 Task: Create a due date automation trigger when advanced on, on the wednesday of the week before a card is due add dates without a complete due date at 11:00 AM.
Action: Mouse moved to (1123, 88)
Screenshot: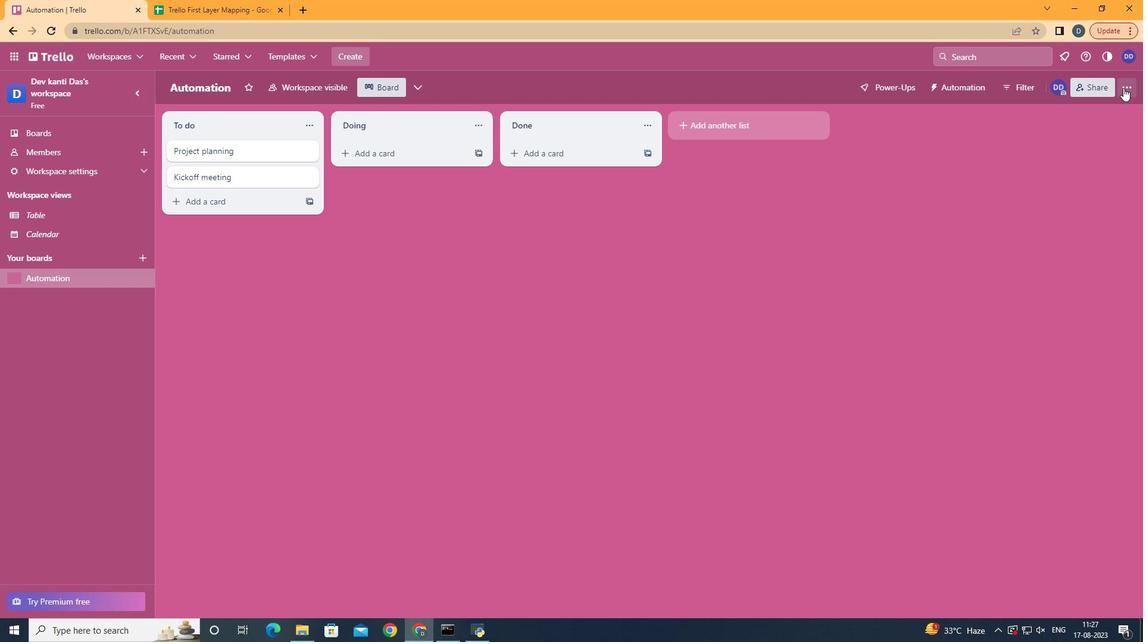 
Action: Mouse pressed left at (1123, 88)
Screenshot: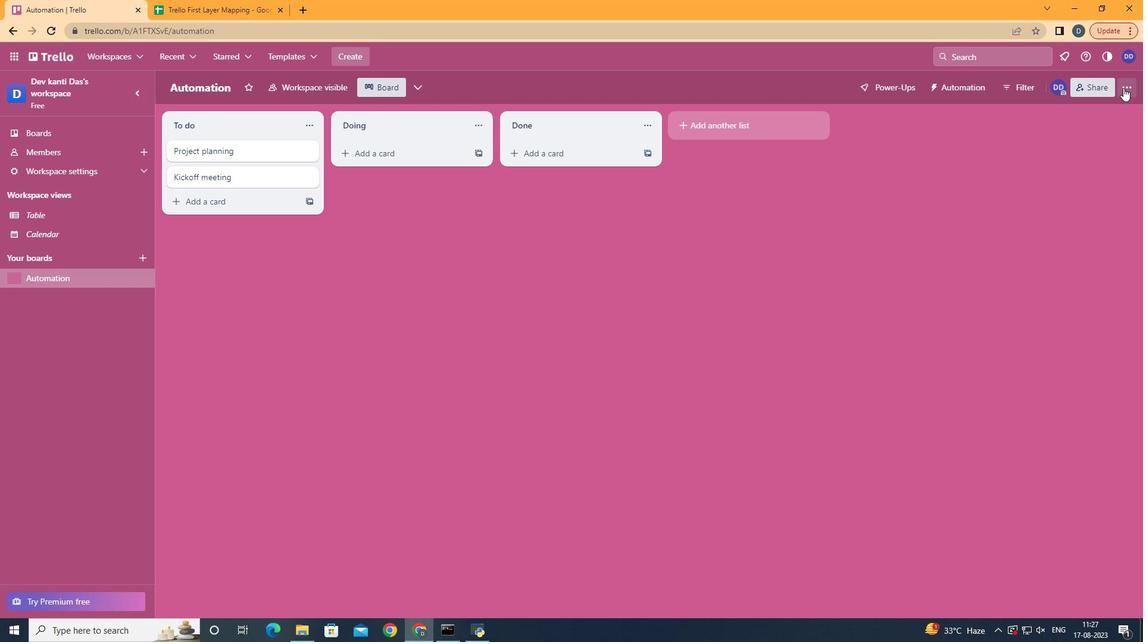 
Action: Mouse moved to (1083, 246)
Screenshot: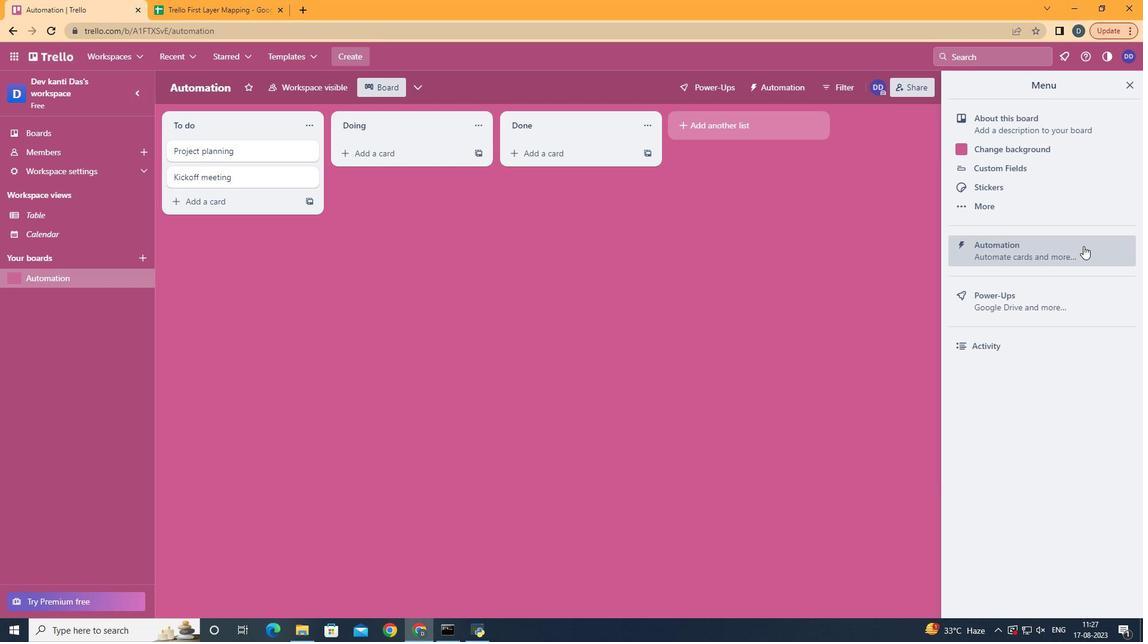 
Action: Mouse pressed left at (1083, 246)
Screenshot: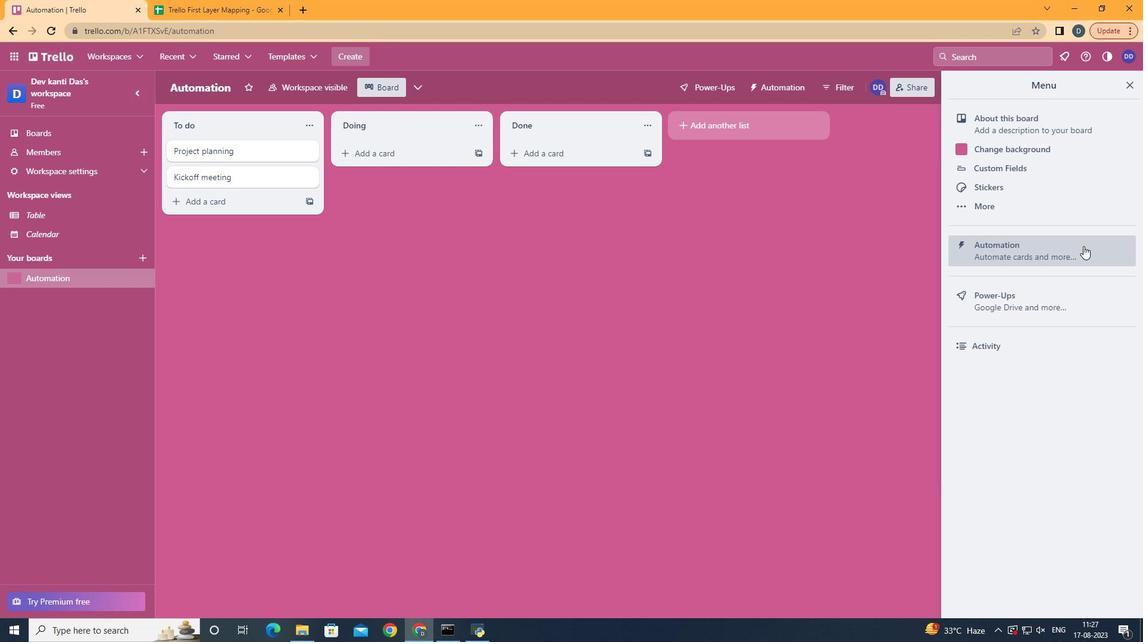 
Action: Mouse moved to (222, 241)
Screenshot: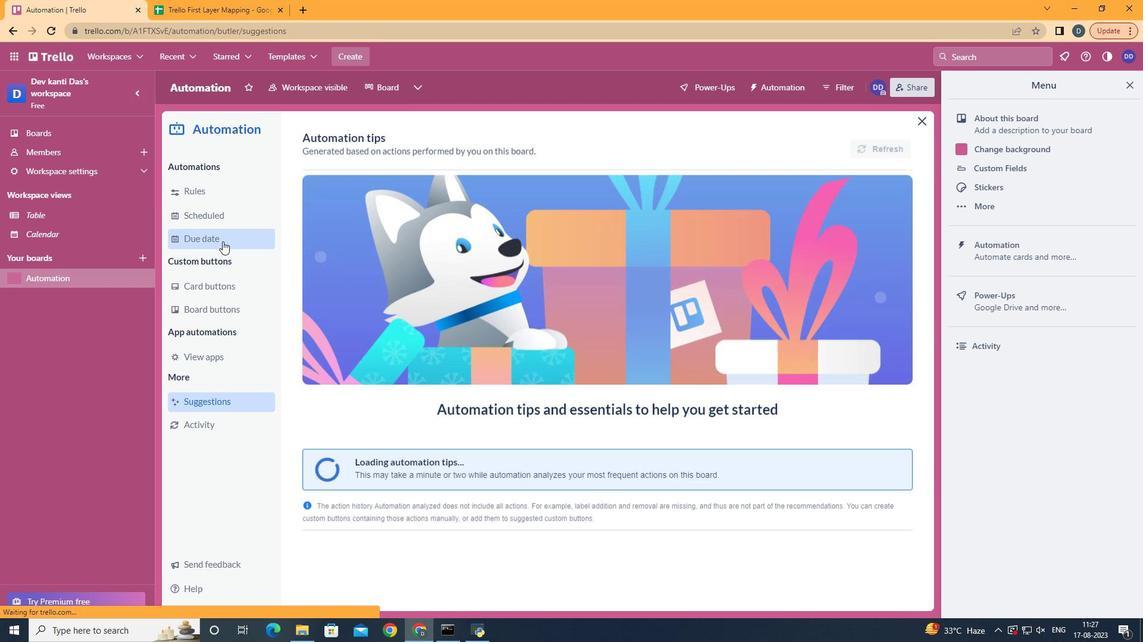 
Action: Mouse pressed left at (222, 241)
Screenshot: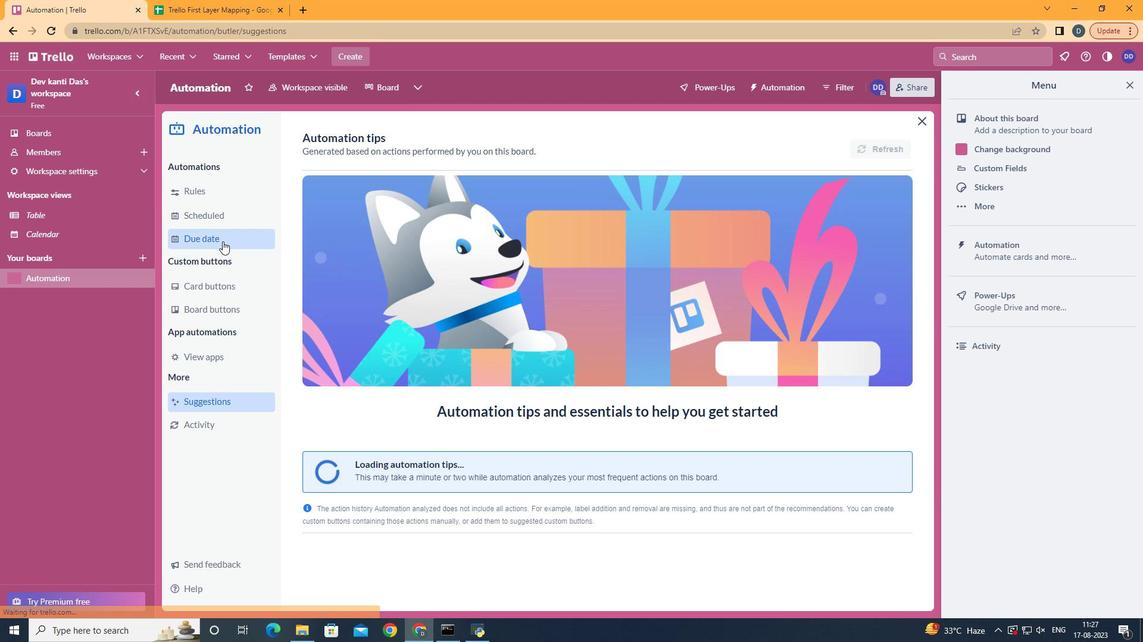 
Action: Mouse moved to (828, 145)
Screenshot: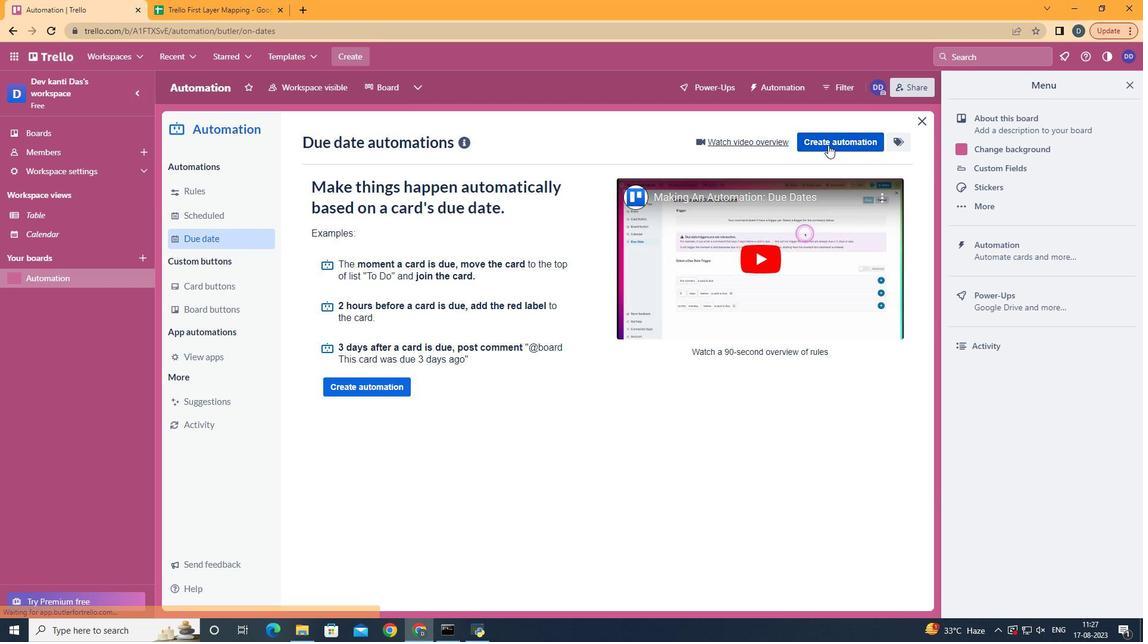 
Action: Mouse pressed left at (828, 145)
Screenshot: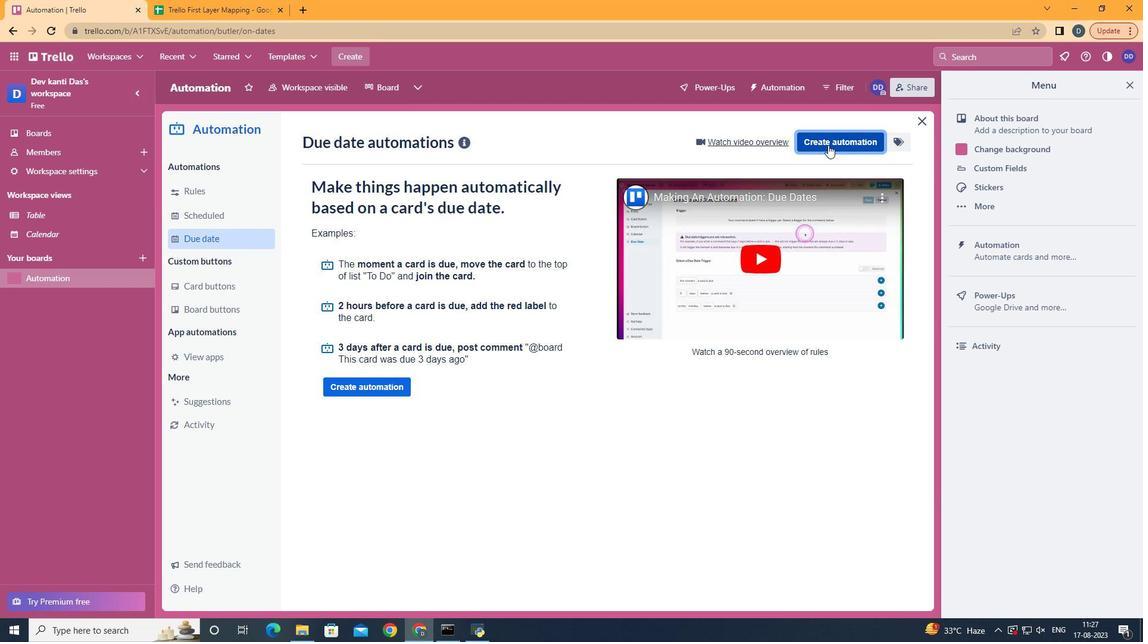 
Action: Mouse moved to (647, 262)
Screenshot: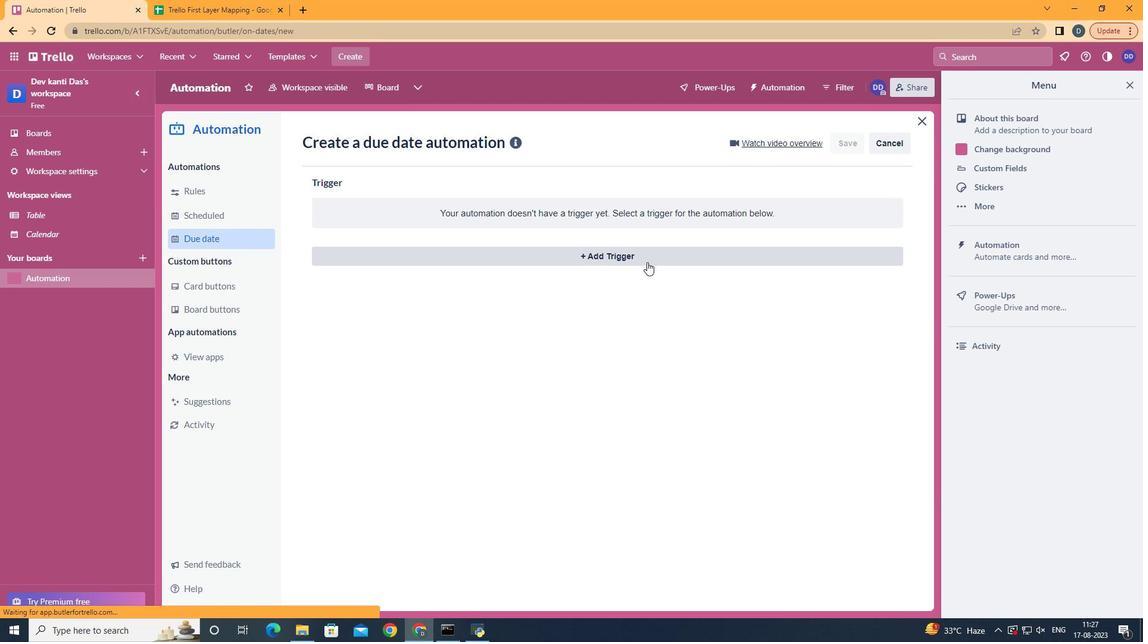 
Action: Mouse pressed left at (647, 262)
Screenshot: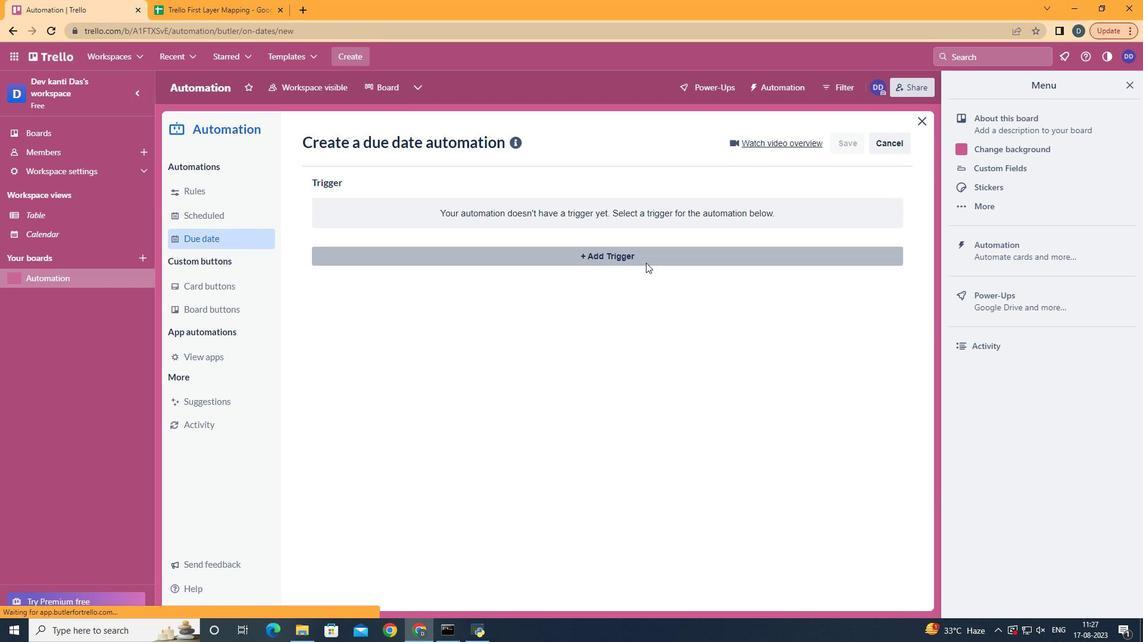 
Action: Mouse moved to (391, 362)
Screenshot: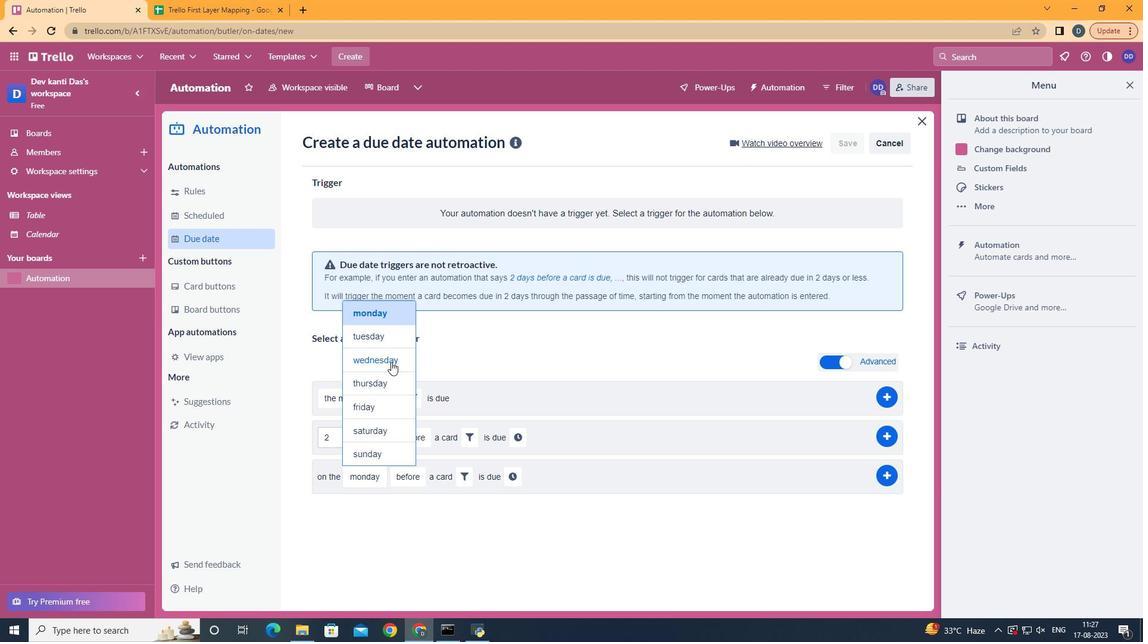 
Action: Mouse pressed left at (391, 362)
Screenshot: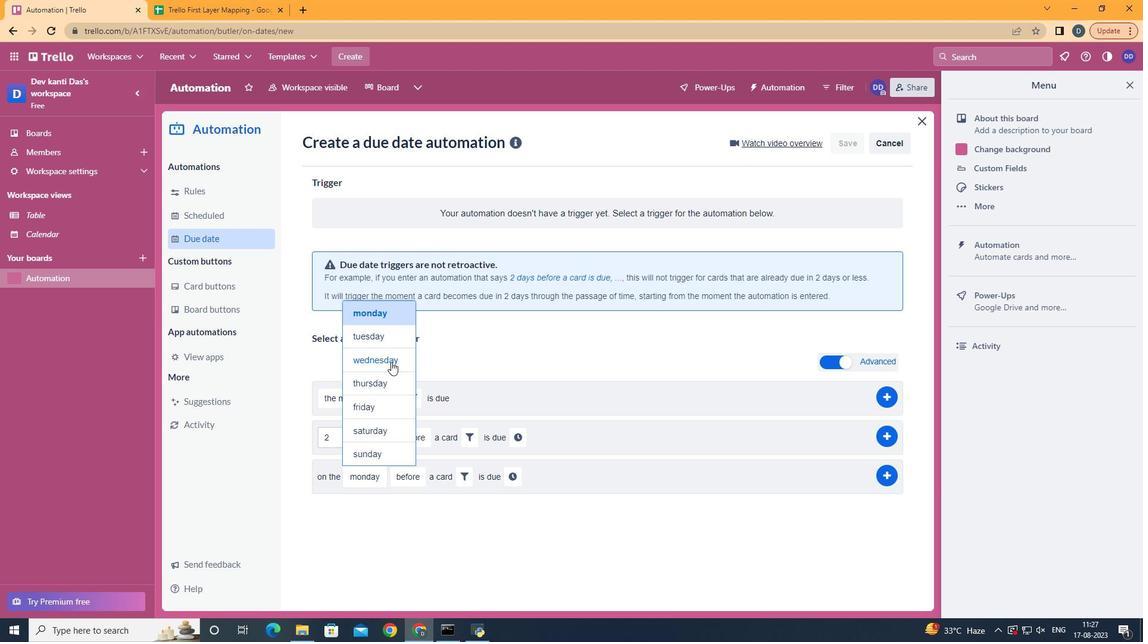 
Action: Mouse moved to (451, 571)
Screenshot: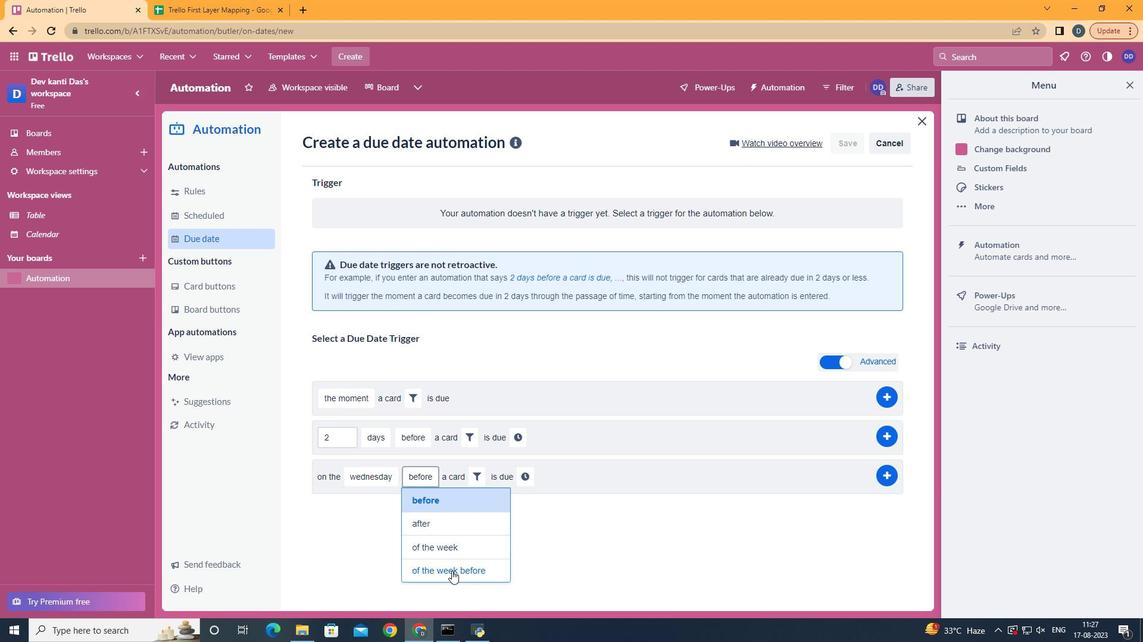 
Action: Mouse pressed left at (451, 571)
Screenshot: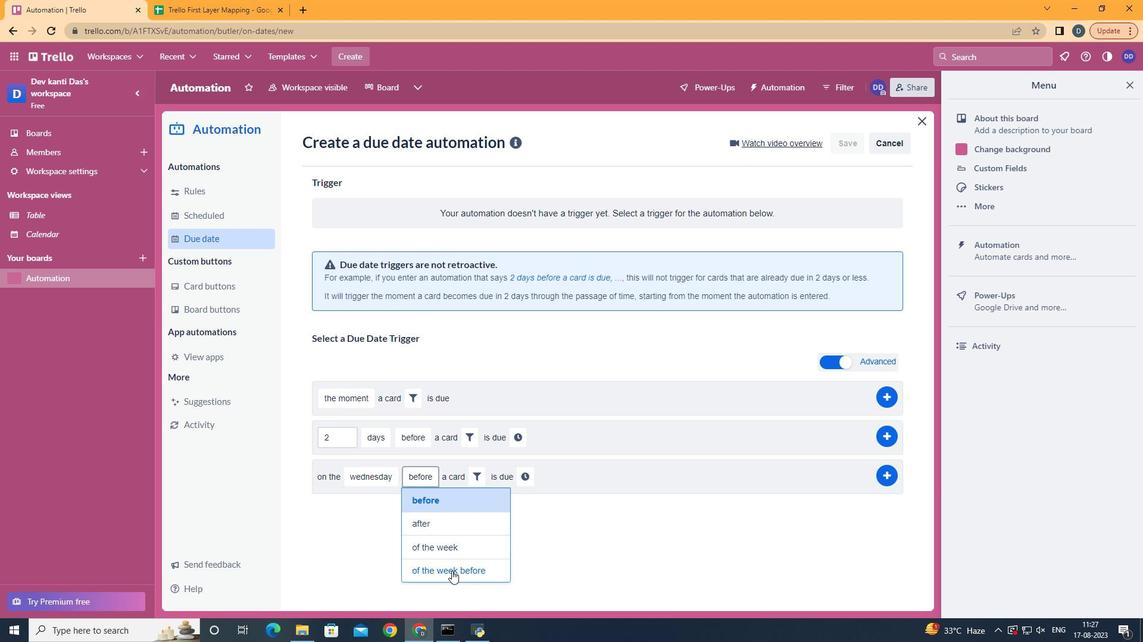 
Action: Mouse moved to (524, 467)
Screenshot: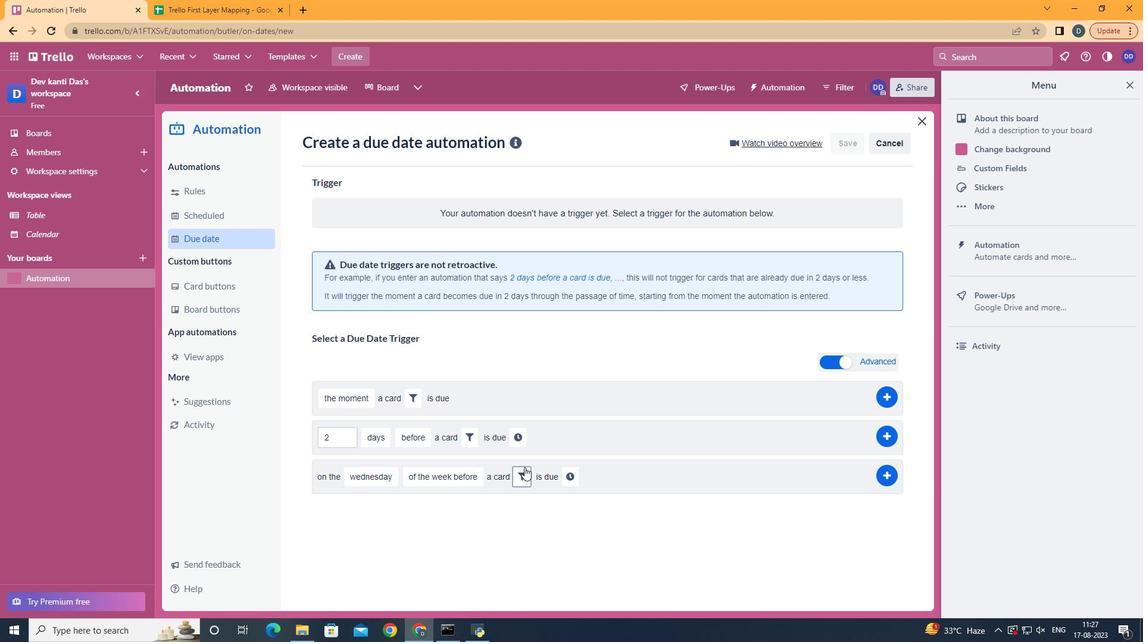 
Action: Mouse pressed left at (524, 467)
Screenshot: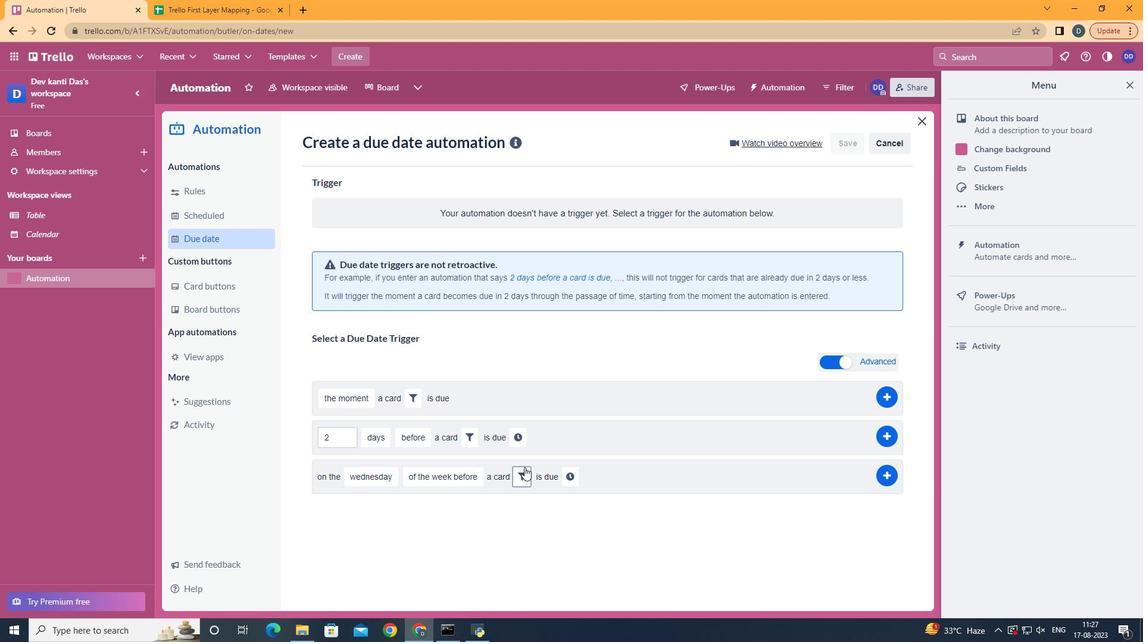 
Action: Mouse moved to (591, 518)
Screenshot: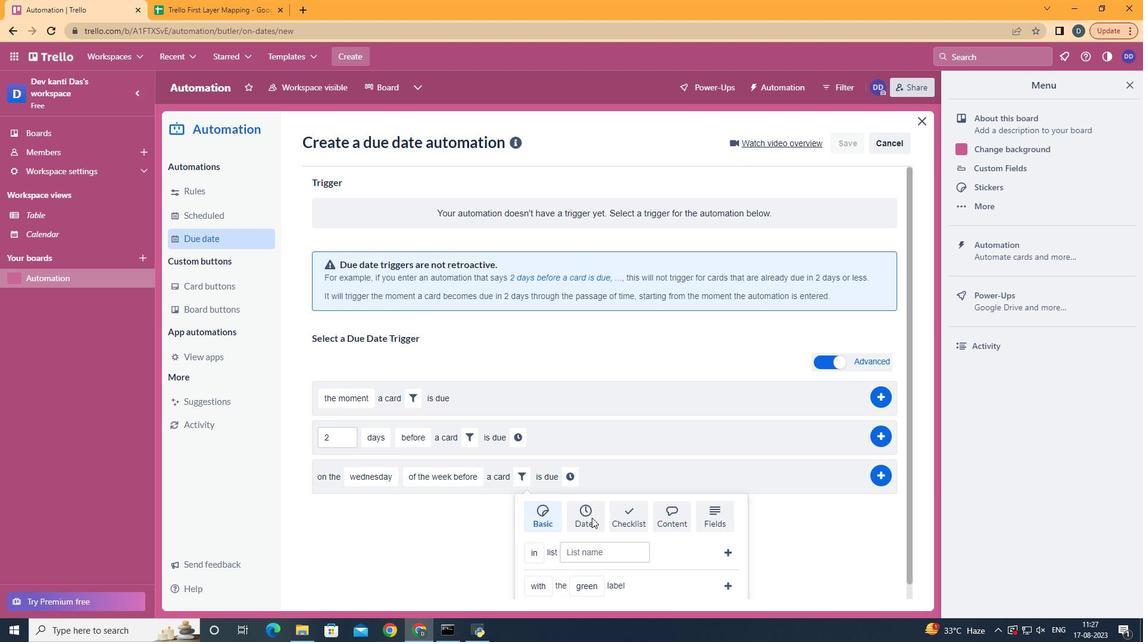 
Action: Mouse pressed left at (591, 518)
Screenshot: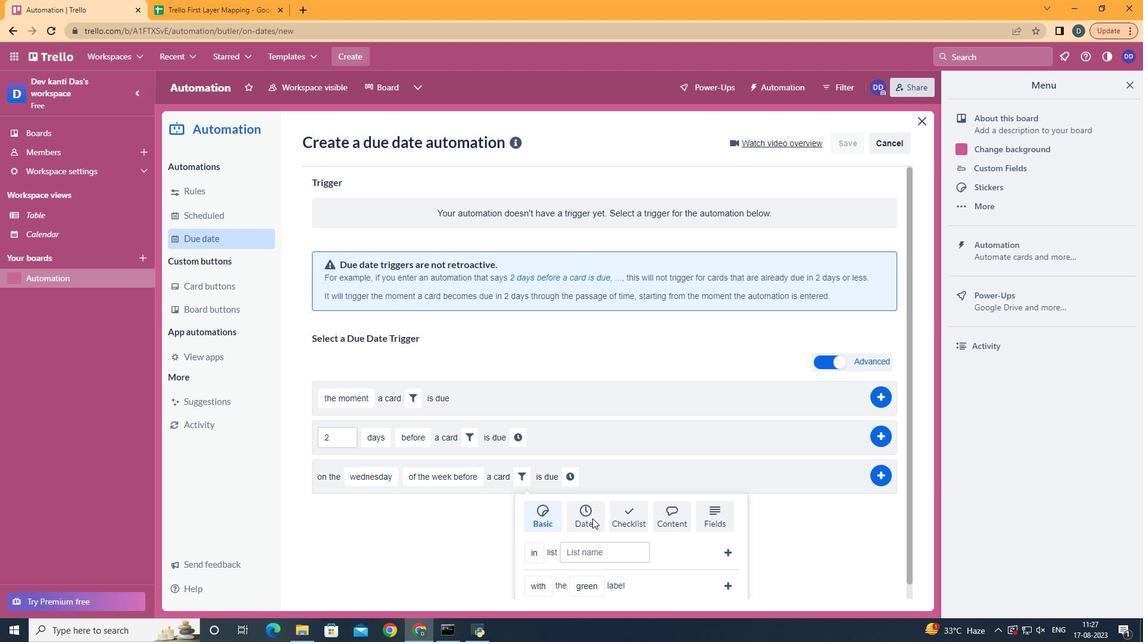 
Action: Mouse moved to (552, 537)
Screenshot: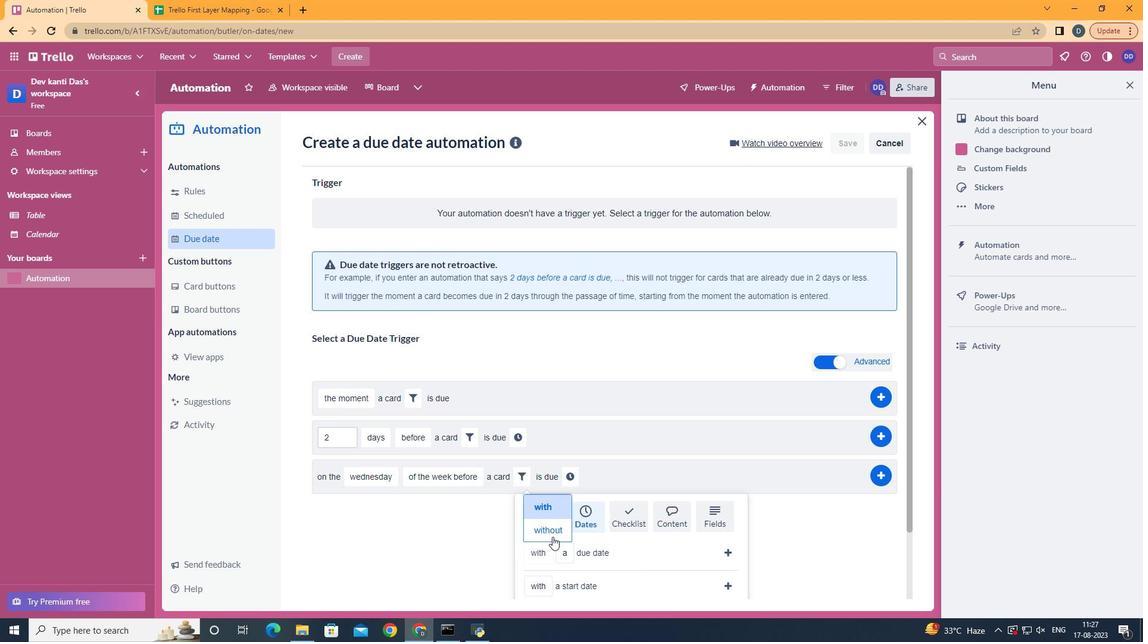 
Action: Mouse pressed left at (552, 537)
Screenshot: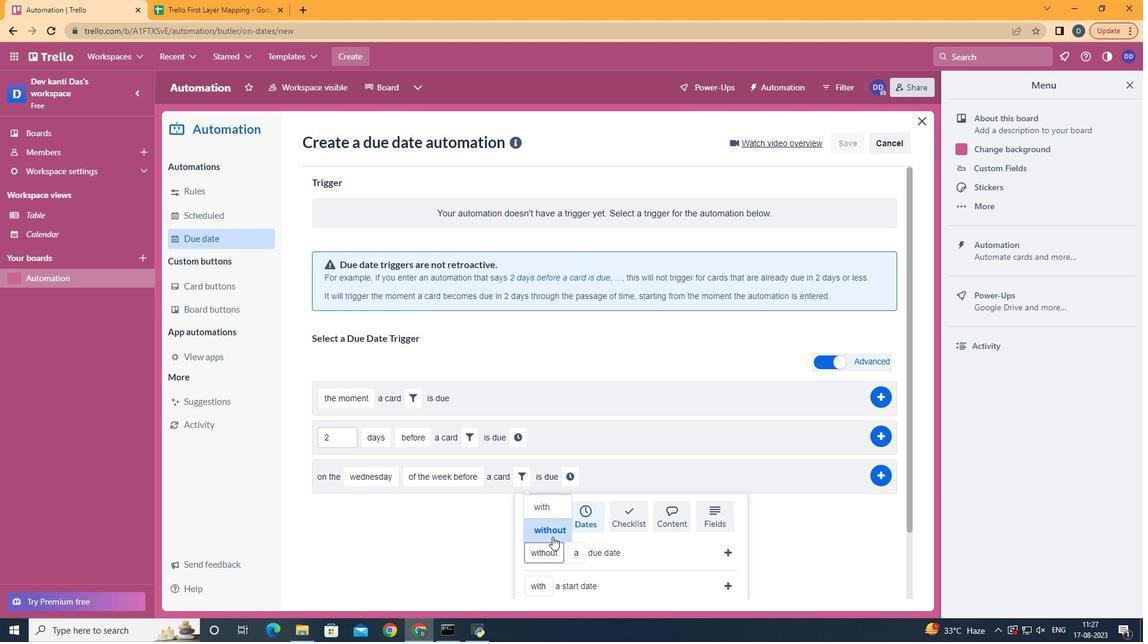 
Action: Mouse moved to (613, 486)
Screenshot: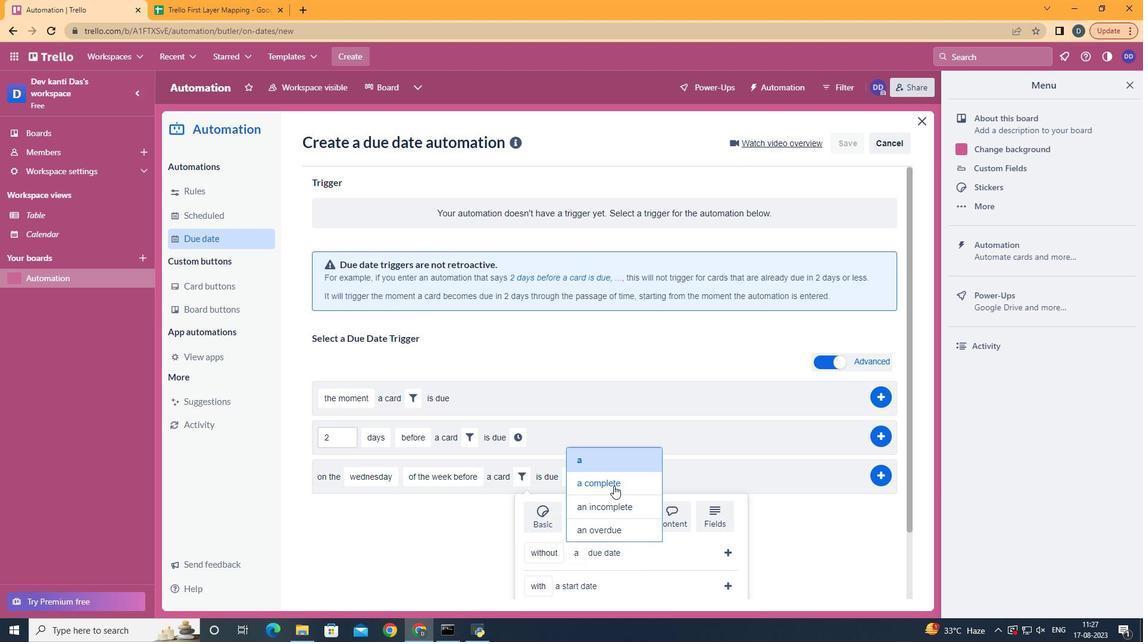 
Action: Mouse pressed left at (613, 486)
Screenshot: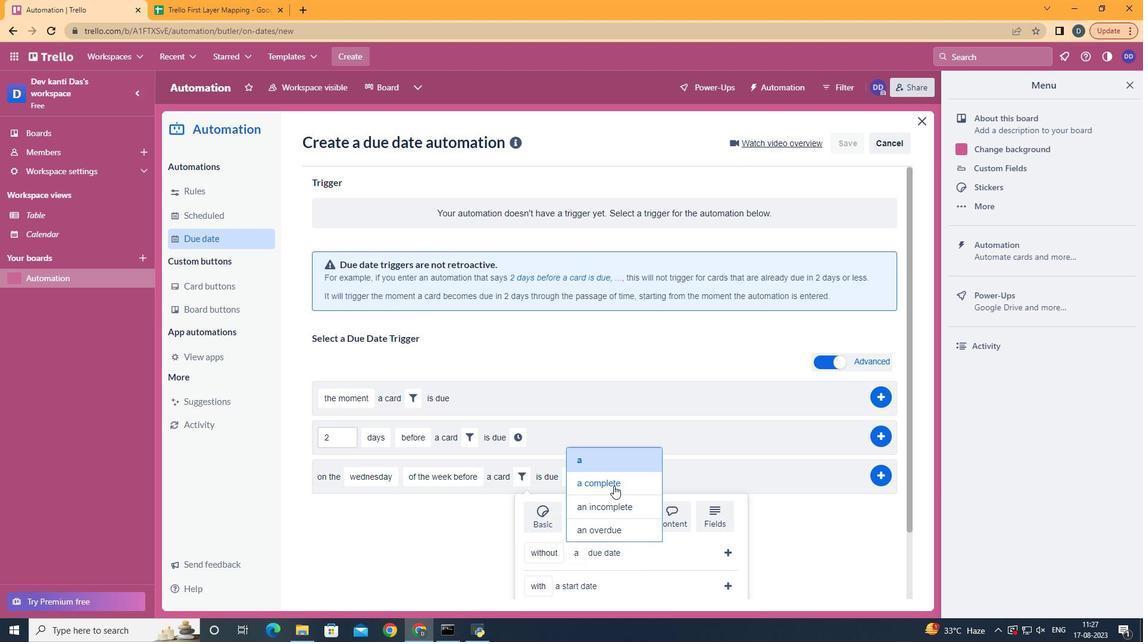 
Action: Mouse moved to (729, 552)
Screenshot: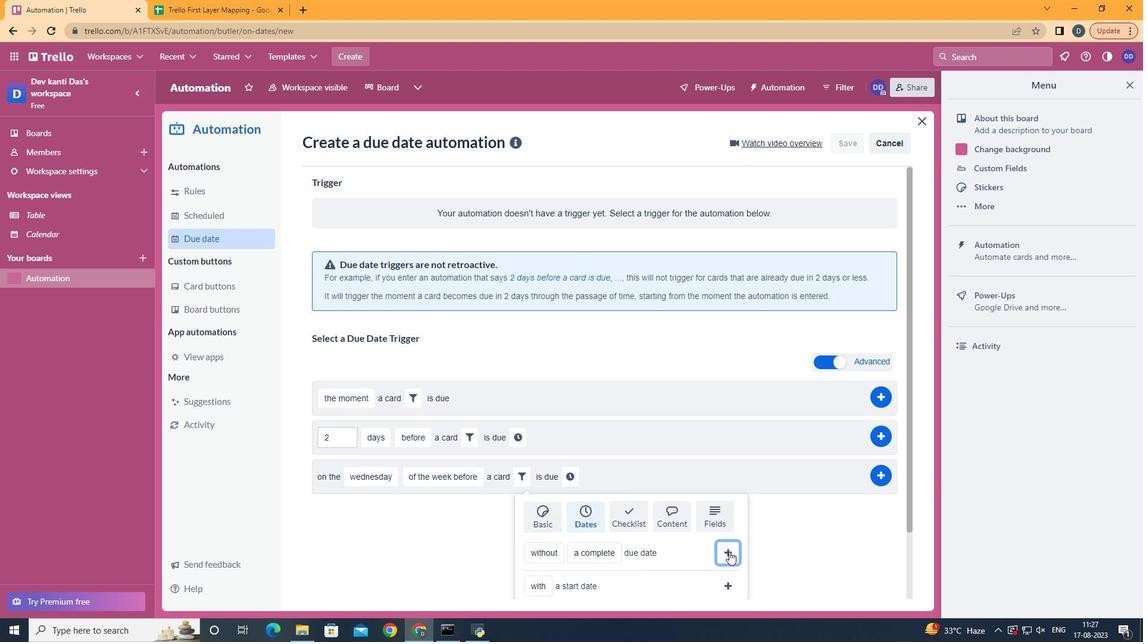 
Action: Mouse pressed left at (729, 552)
Screenshot: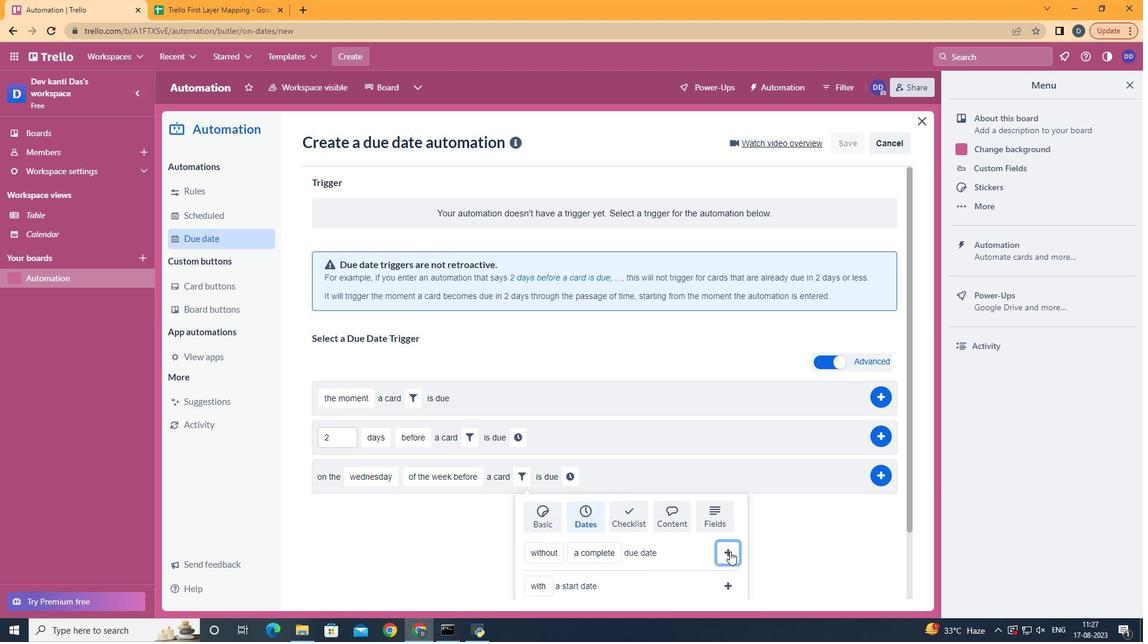 
Action: Mouse moved to (691, 478)
Screenshot: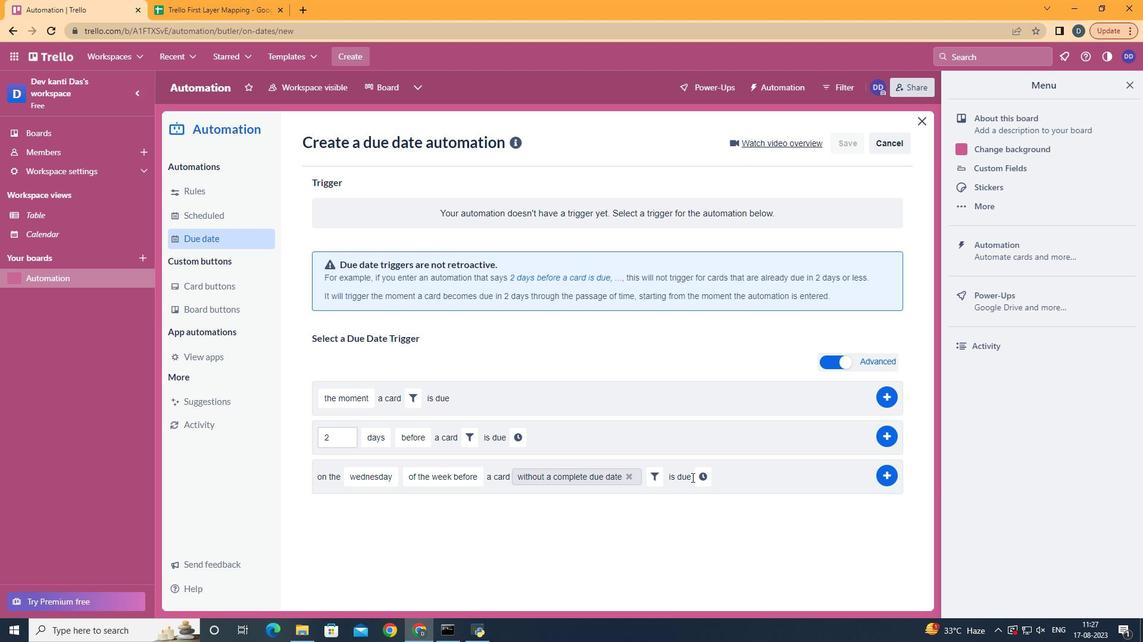 
Action: Mouse pressed left at (691, 478)
Screenshot: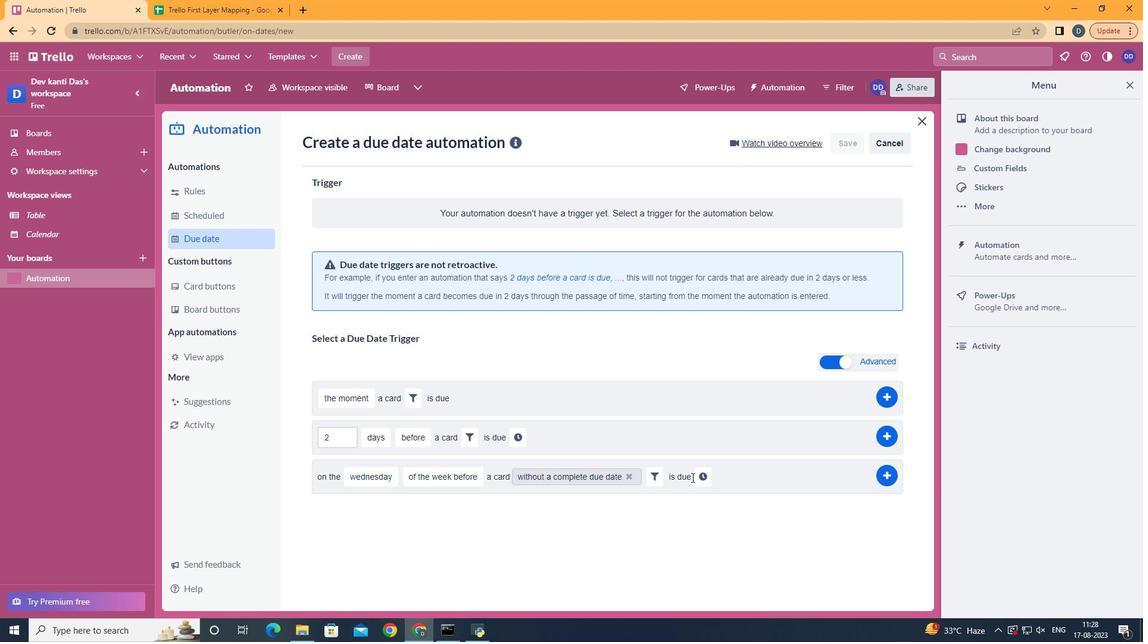 
Action: Mouse moved to (706, 479)
Screenshot: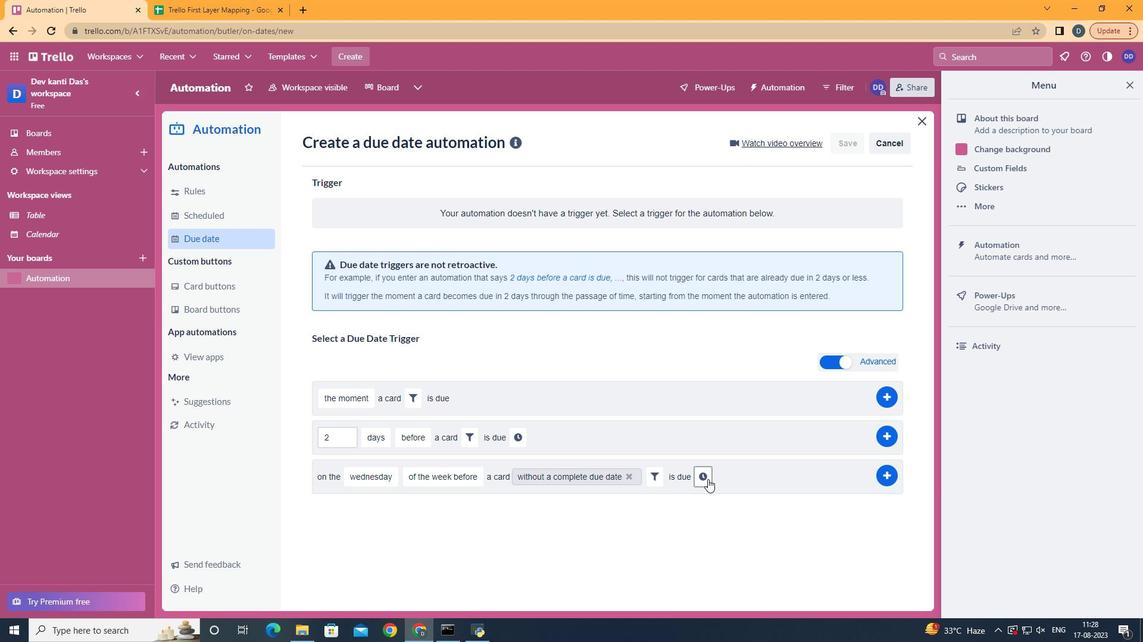 
Action: Mouse pressed left at (706, 479)
Screenshot: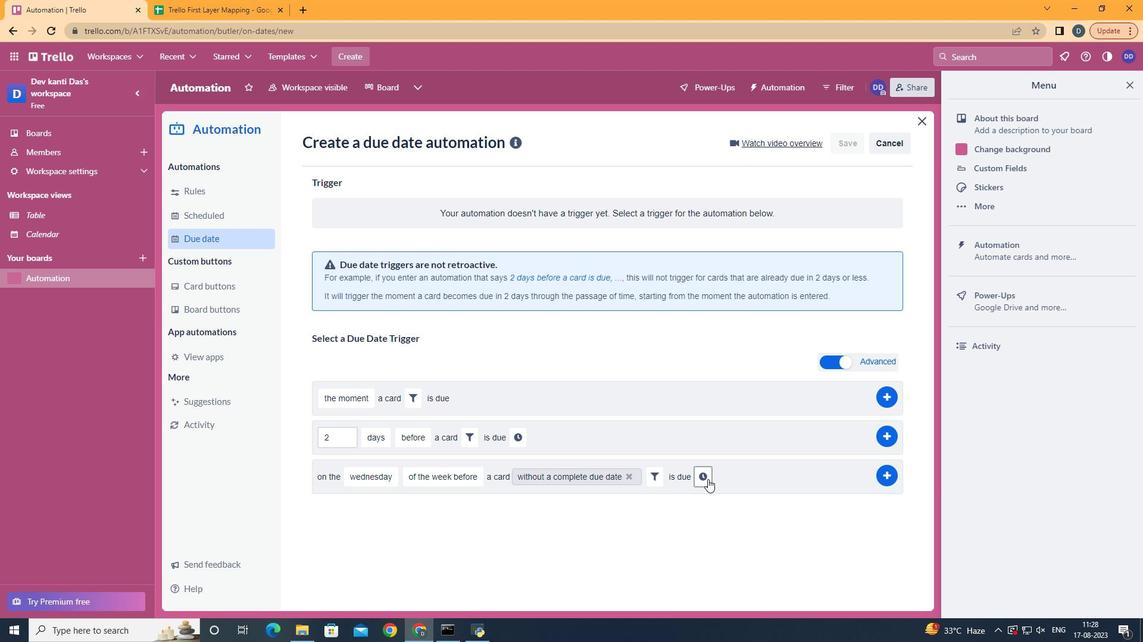 
Action: Mouse moved to (784, 481)
Screenshot: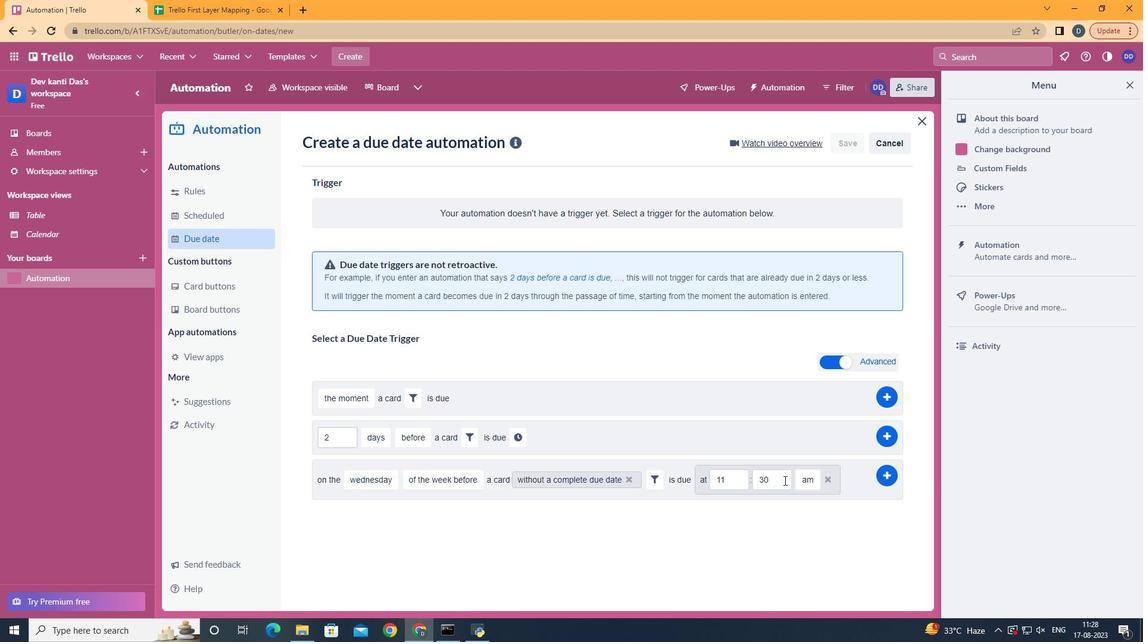 
Action: Mouse pressed left at (784, 481)
Screenshot: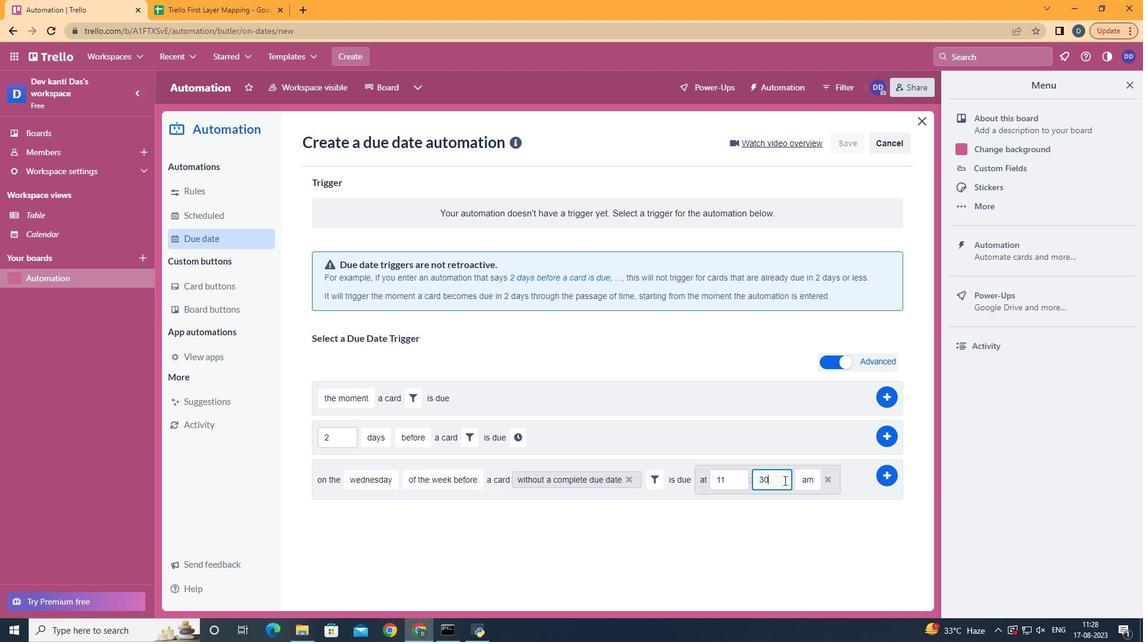 
Action: Key pressed <Key.backspace><Key.backspace>00
Screenshot: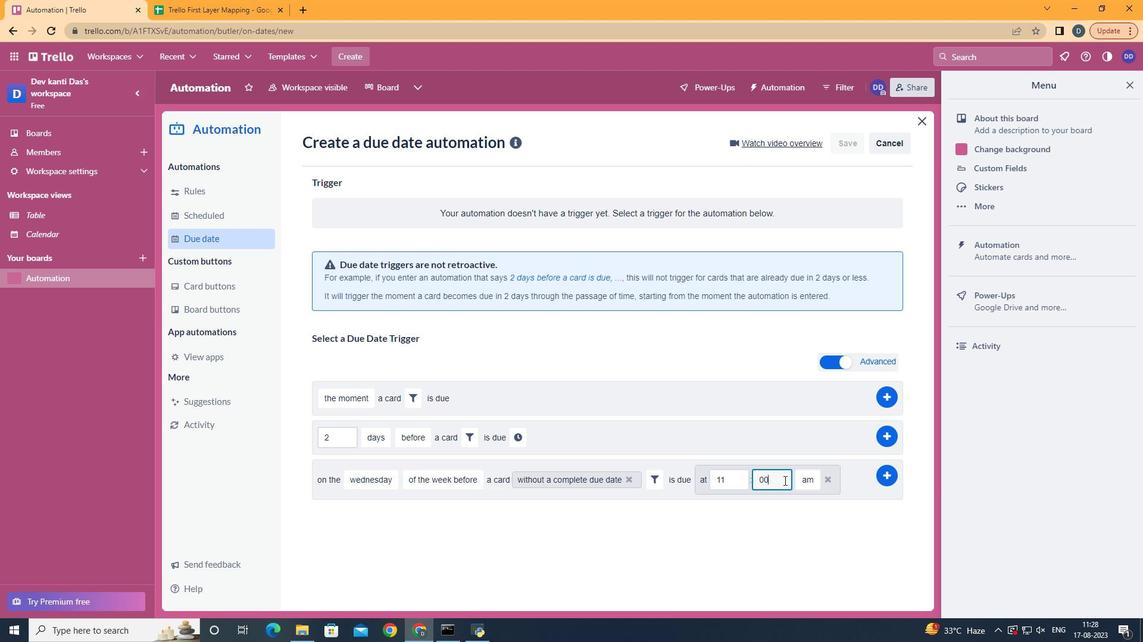 
Action: Mouse moved to (891, 471)
Screenshot: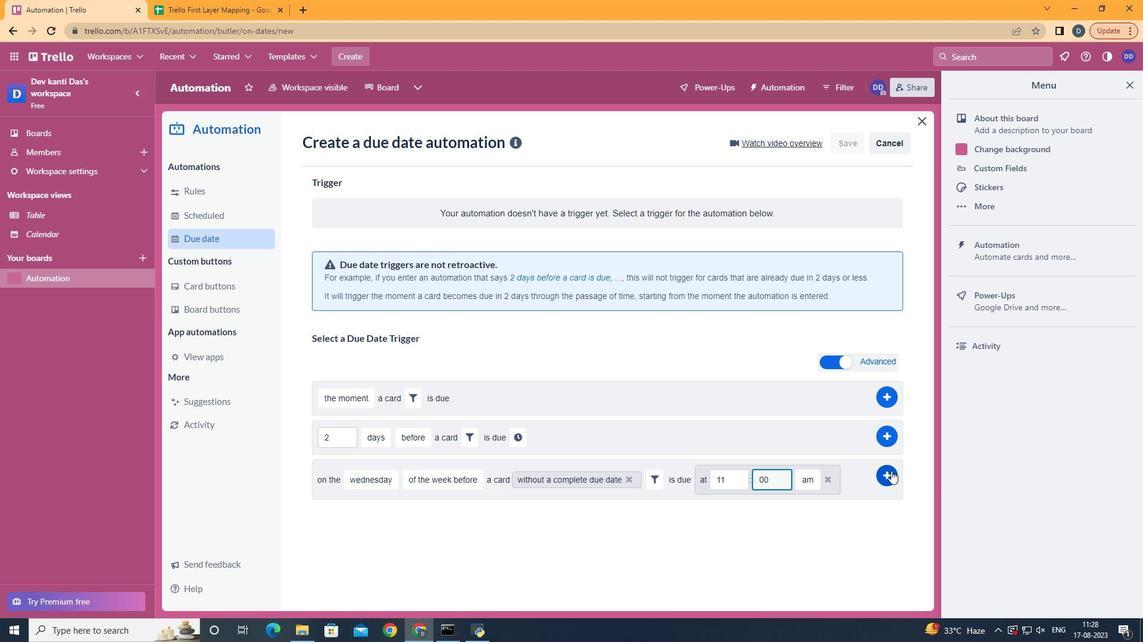 
Action: Mouse pressed left at (891, 471)
Screenshot: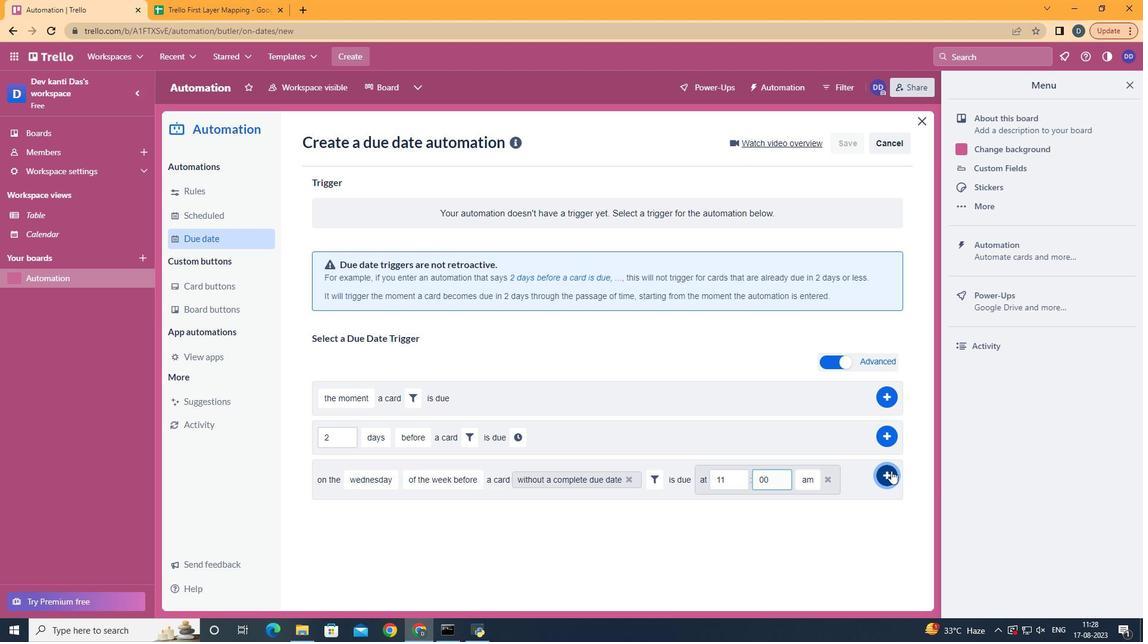 
Action: Mouse moved to (891, 471)
Screenshot: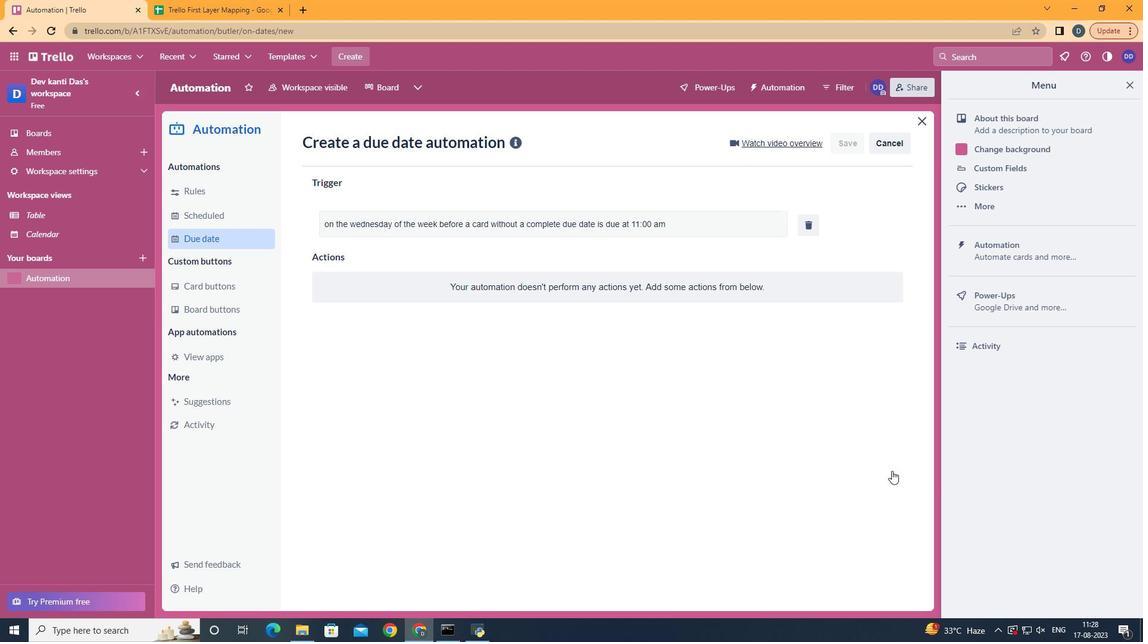
